 Task: Select the off options in the chat request send.
Action: Mouse moved to (17, 534)
Screenshot: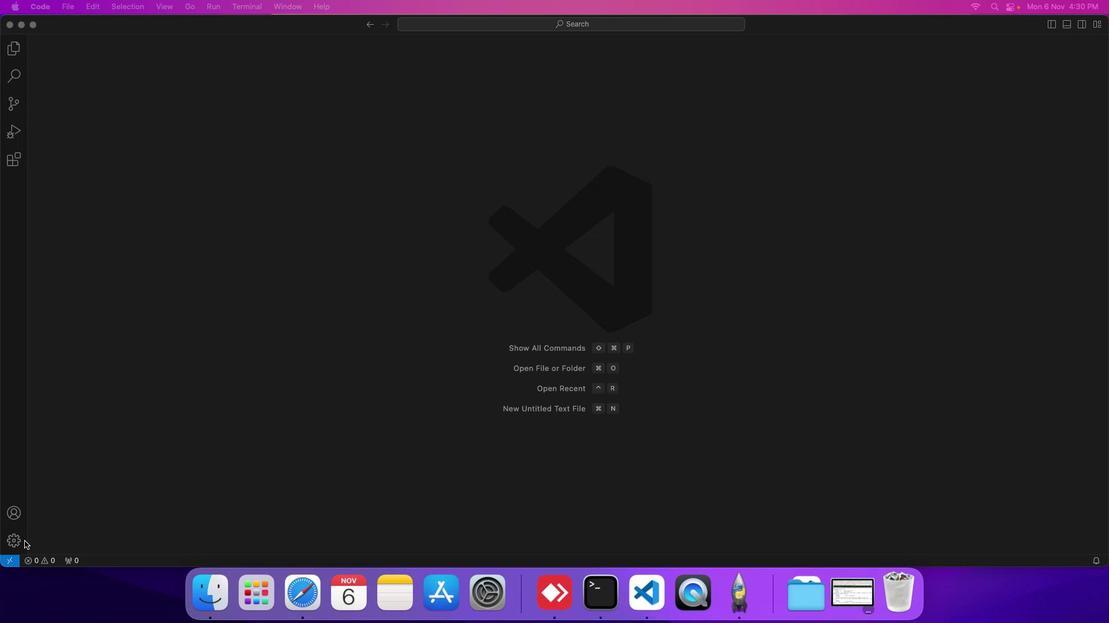 
Action: Mouse pressed left at (17, 534)
Screenshot: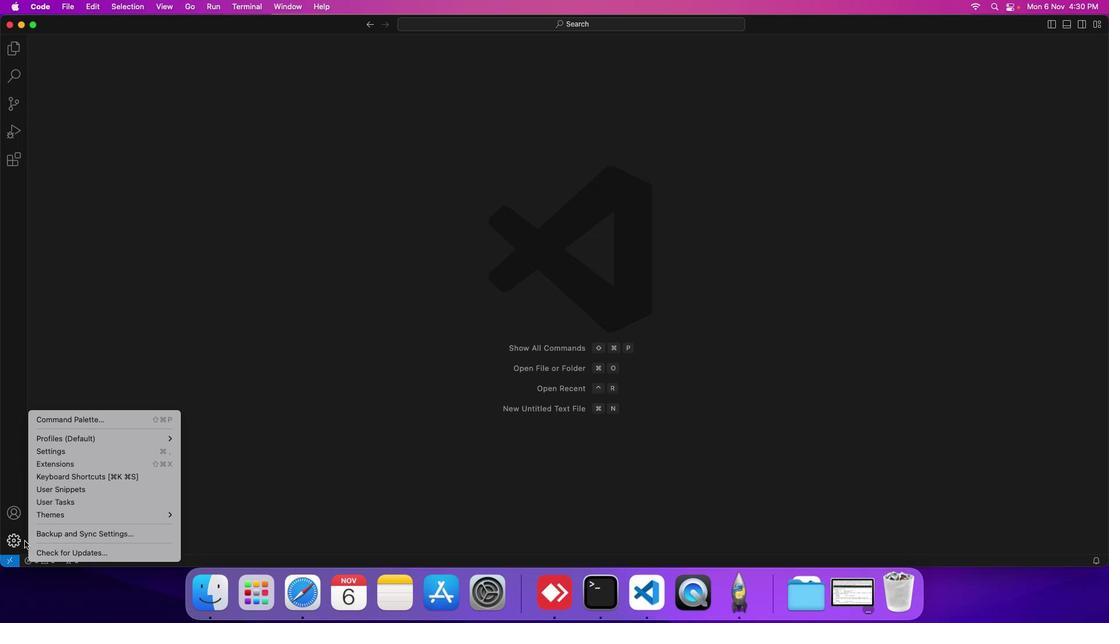 
Action: Mouse moved to (57, 448)
Screenshot: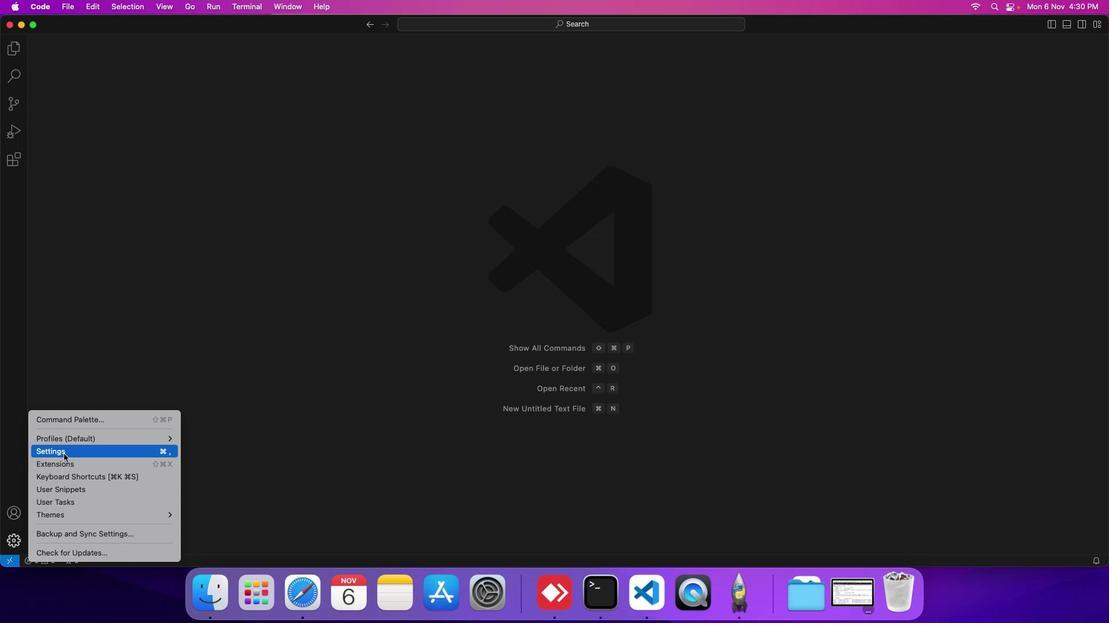 
Action: Mouse pressed left at (57, 448)
Screenshot: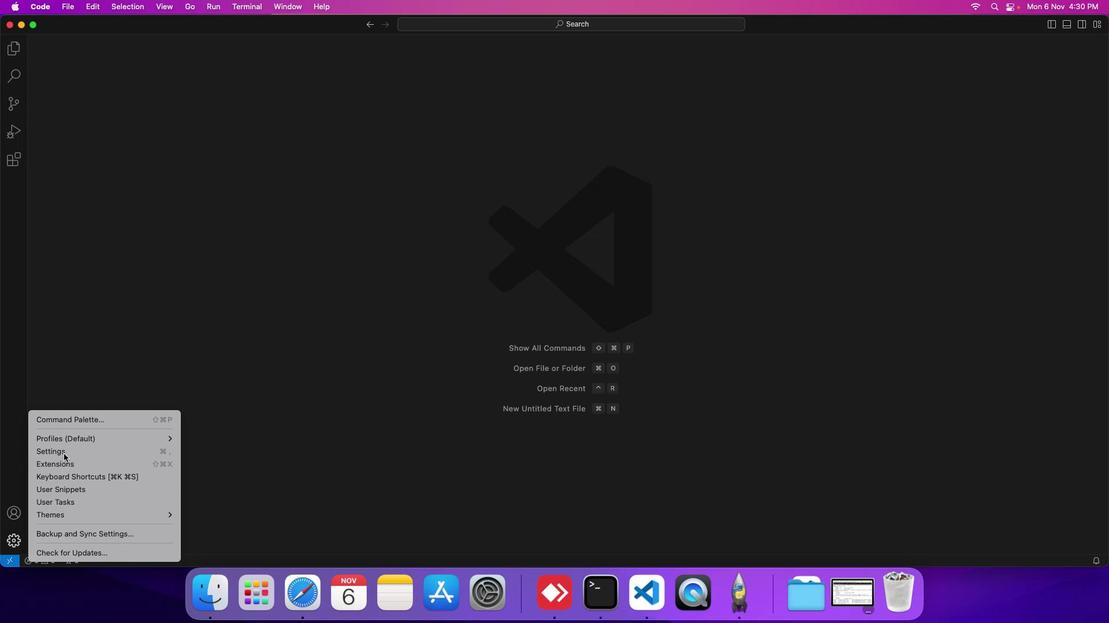 
Action: Mouse moved to (261, 156)
Screenshot: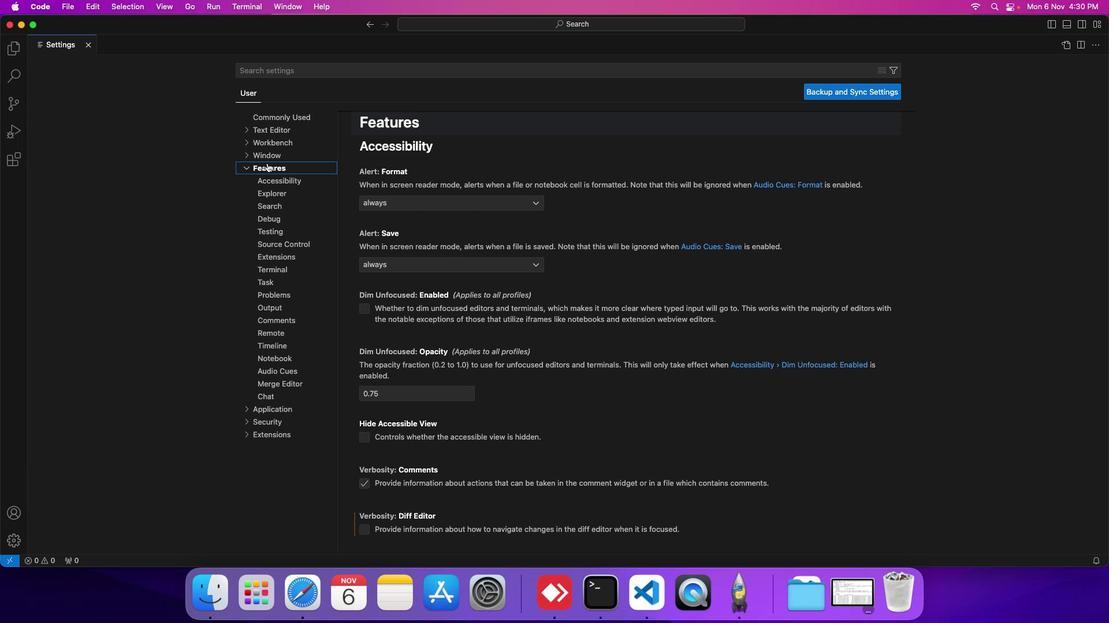 
Action: Mouse pressed left at (261, 156)
Screenshot: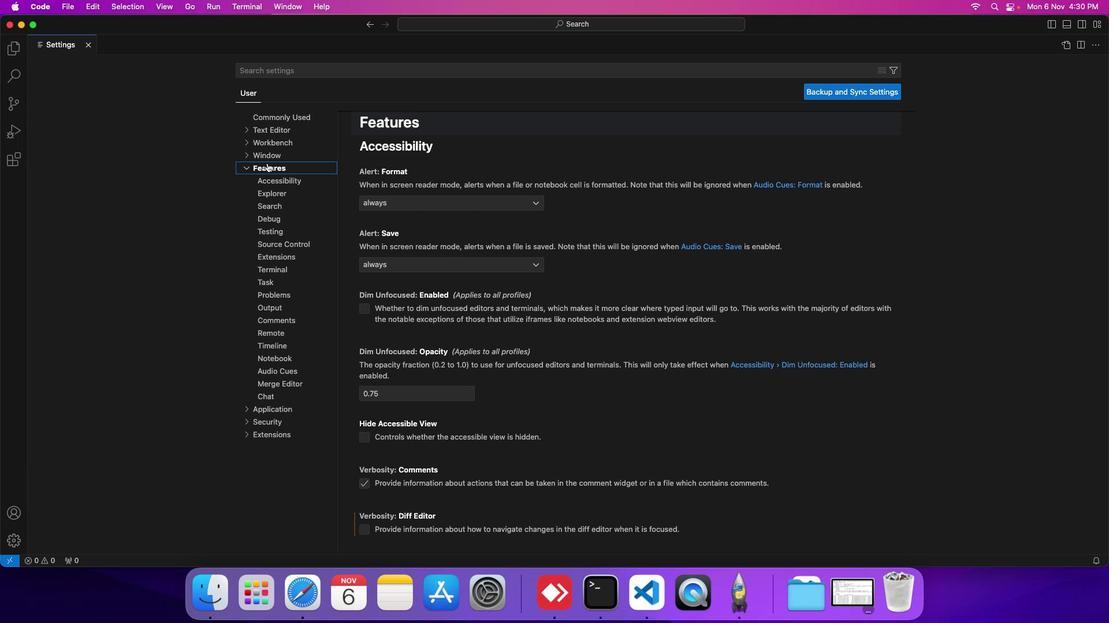 
Action: Mouse moved to (270, 363)
Screenshot: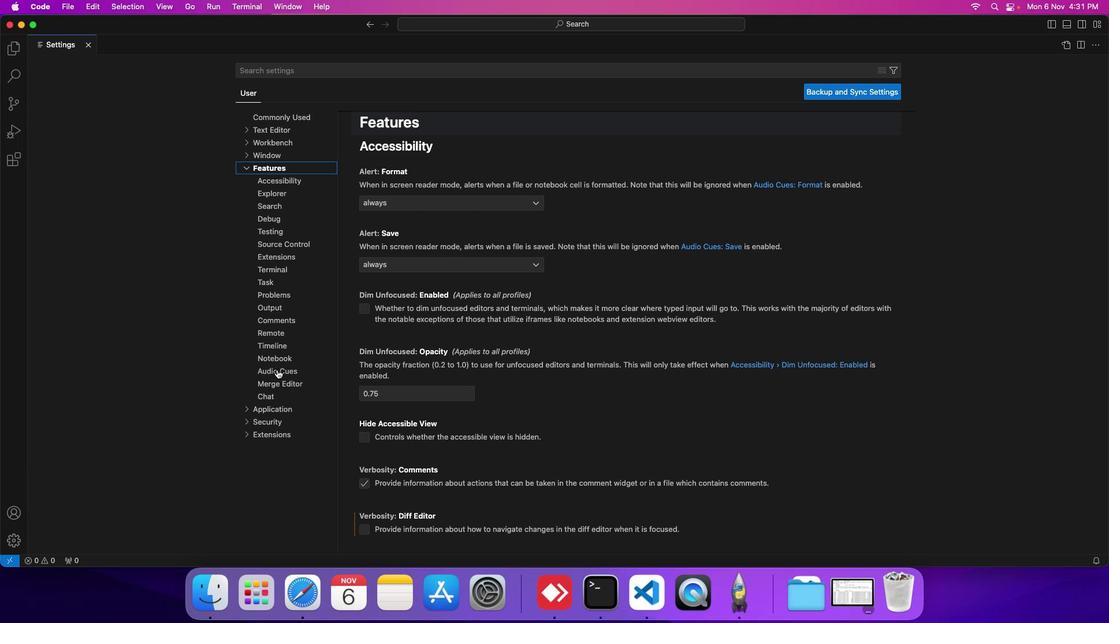 
Action: Mouse pressed left at (270, 363)
Screenshot: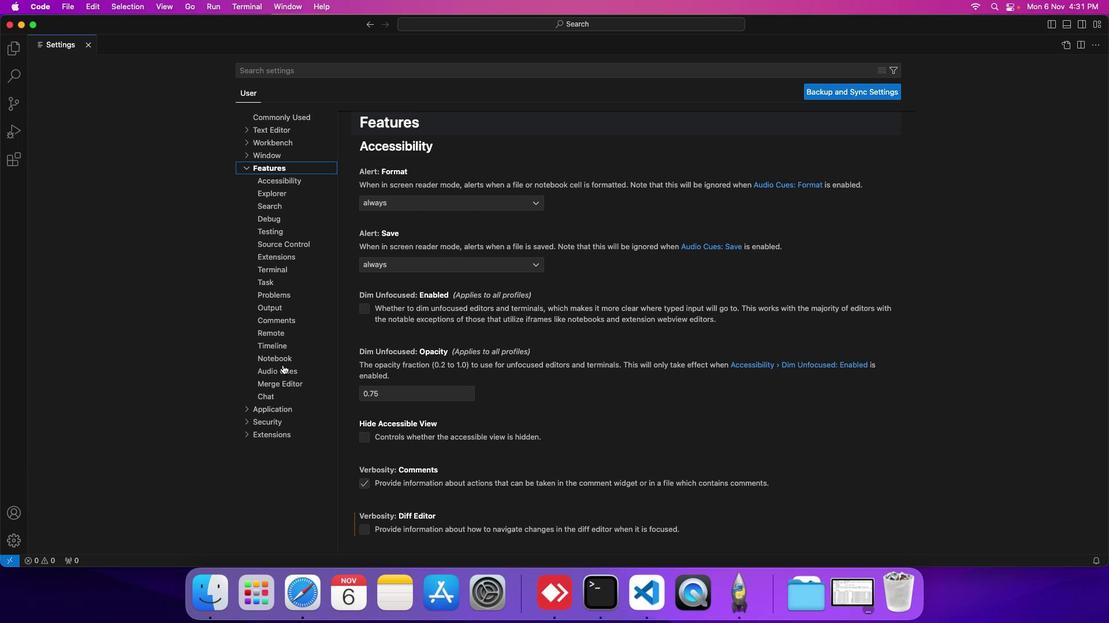 
Action: Mouse moved to (375, 172)
Screenshot: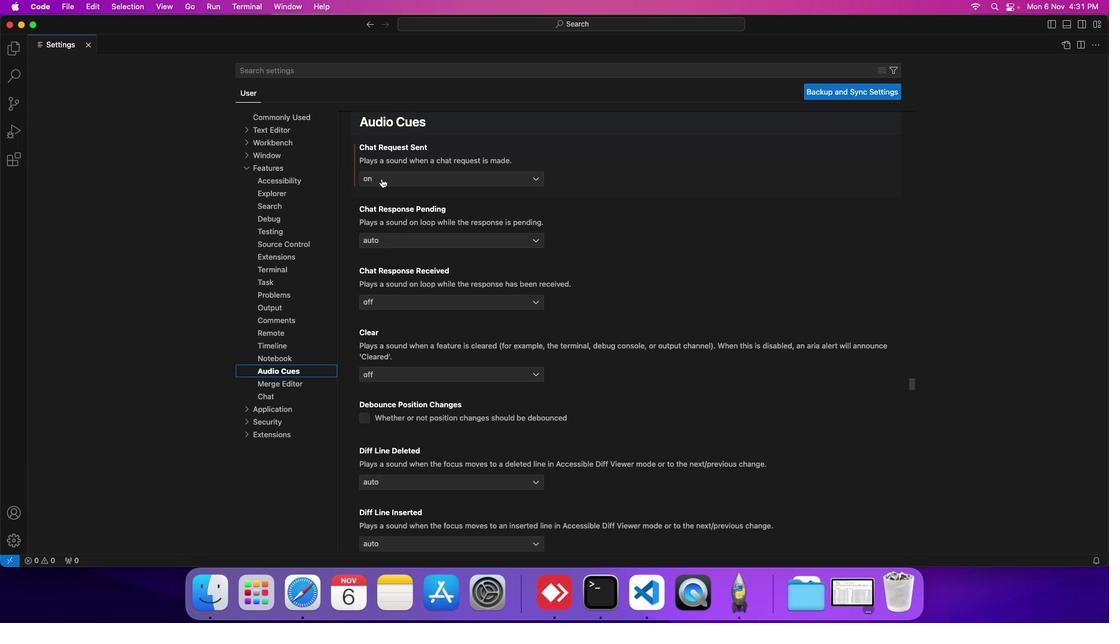 
Action: Mouse pressed left at (375, 172)
Screenshot: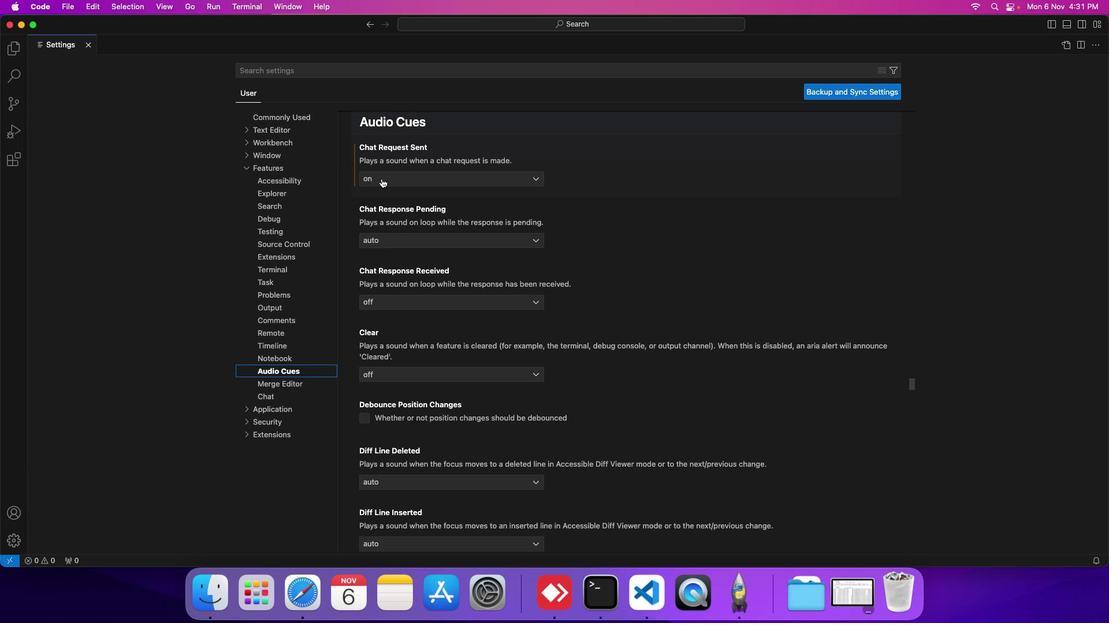 
Action: Mouse moved to (377, 212)
Screenshot: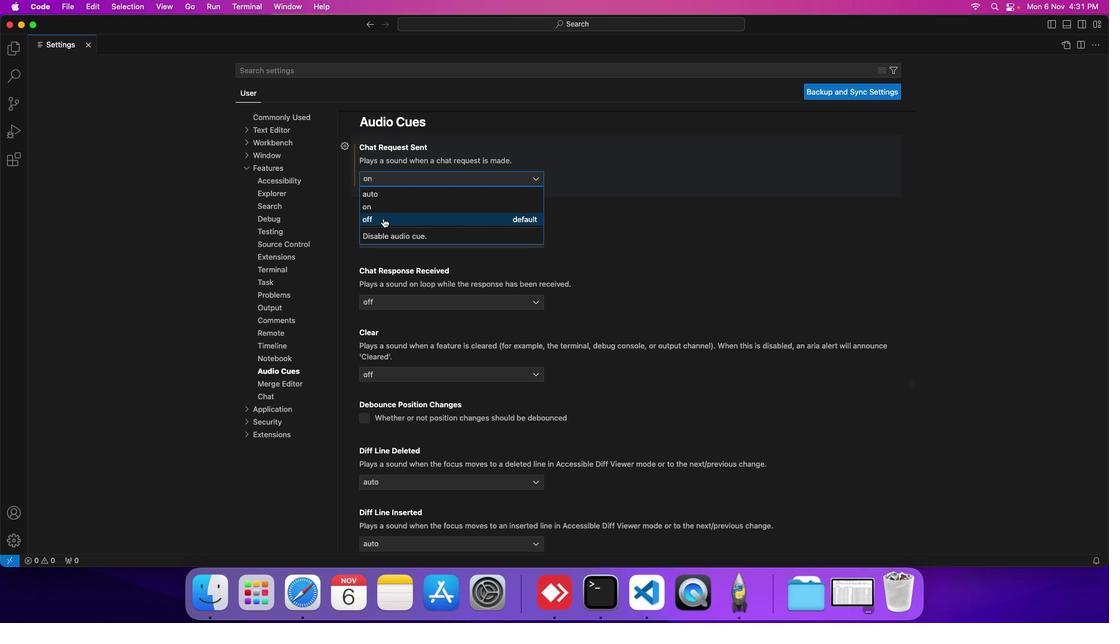 
Action: Mouse pressed left at (377, 212)
Screenshot: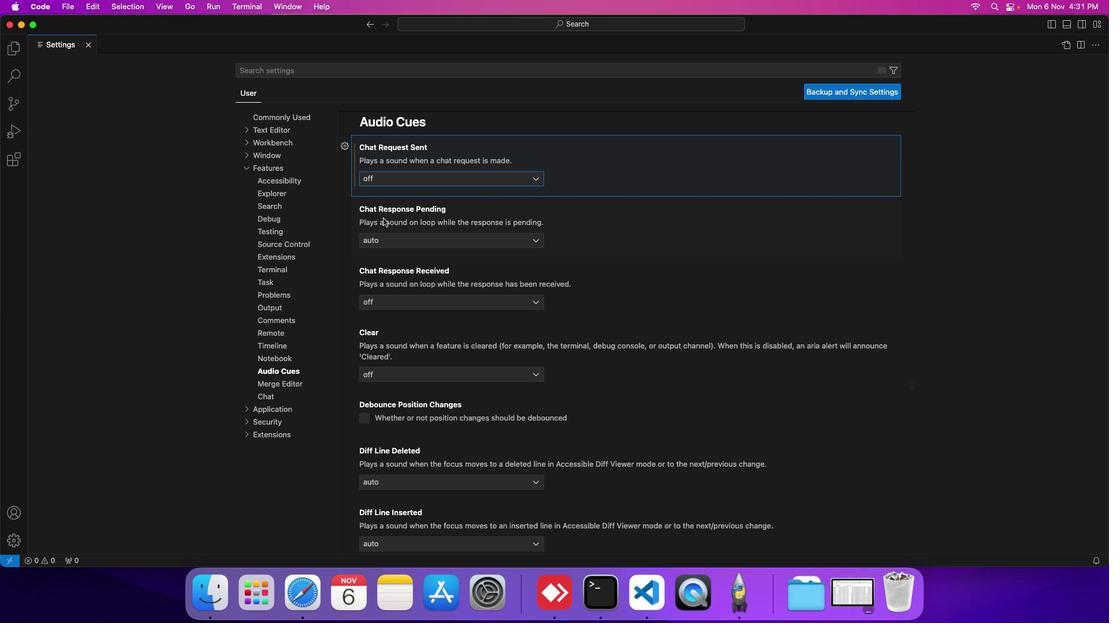
Action: Mouse moved to (409, 180)
Screenshot: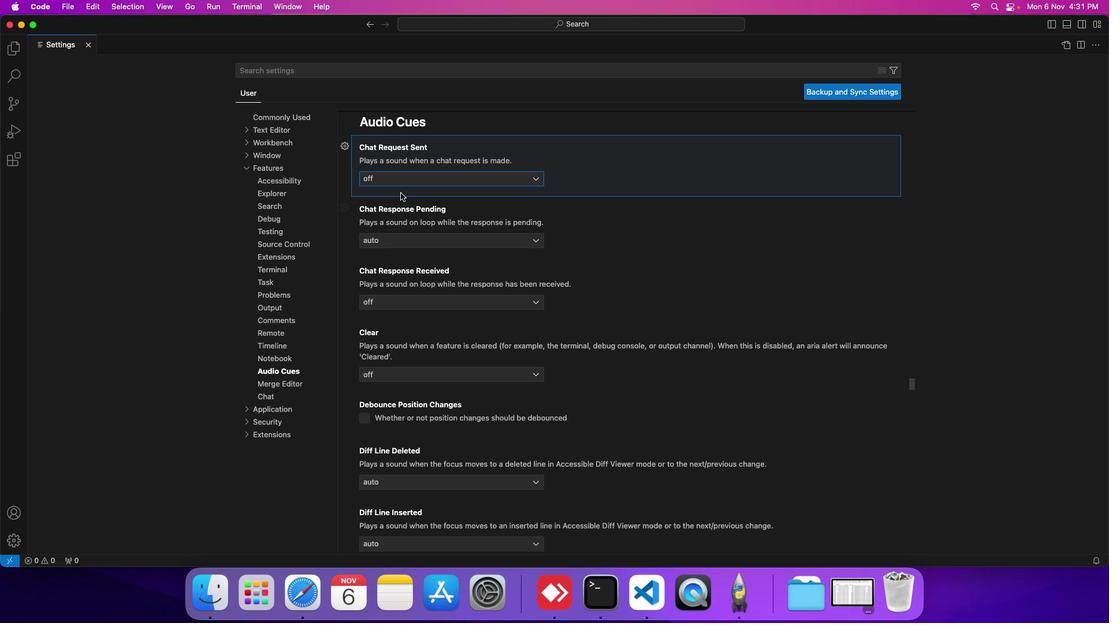 
